 Task: Locate the nearest golf courses to Scottsdale, Arizona, and Phoenix, Arizona.
Action: Mouse moved to (83, 61)
Screenshot: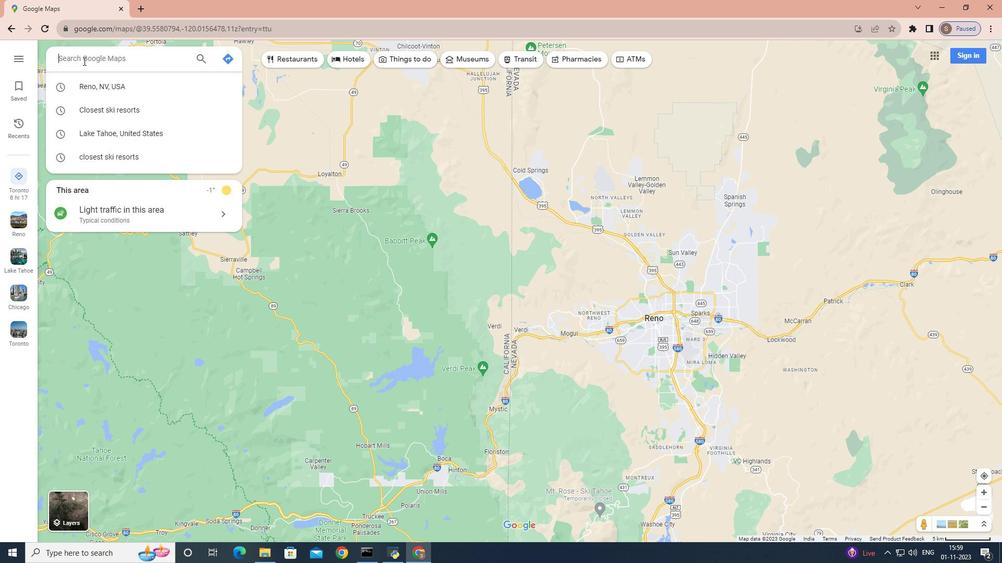 
Action: Mouse pressed left at (83, 61)
Screenshot: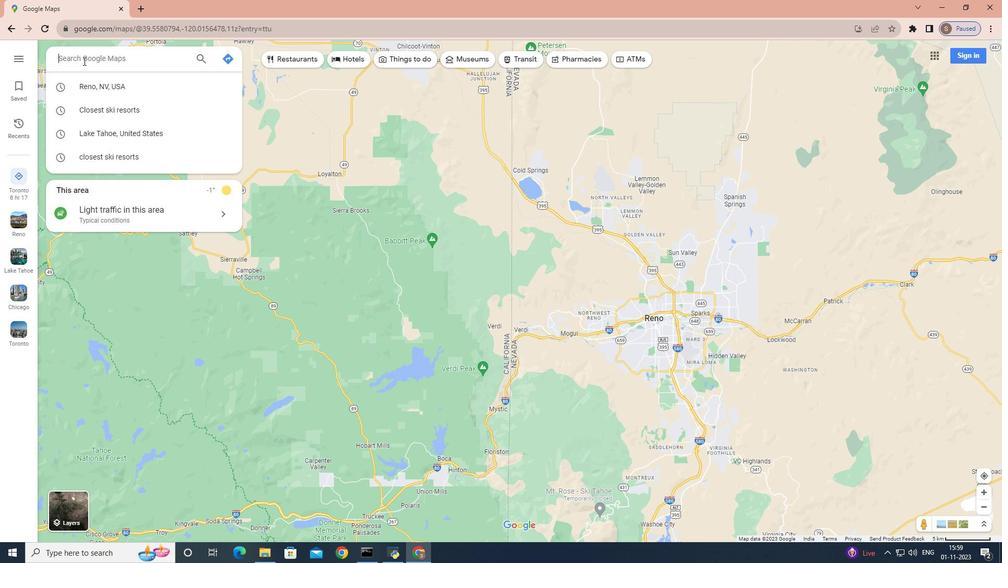 
Action: Key pressed <Key.shift>Scottsdale,<Key.space><Key.shift>Arizona<Key.enter>
Screenshot: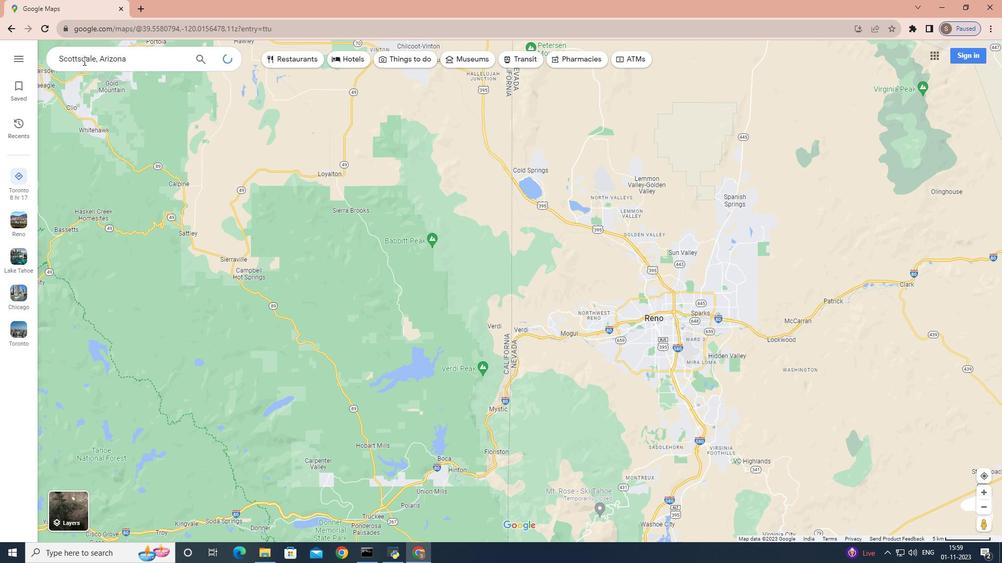 
Action: Mouse moved to (137, 234)
Screenshot: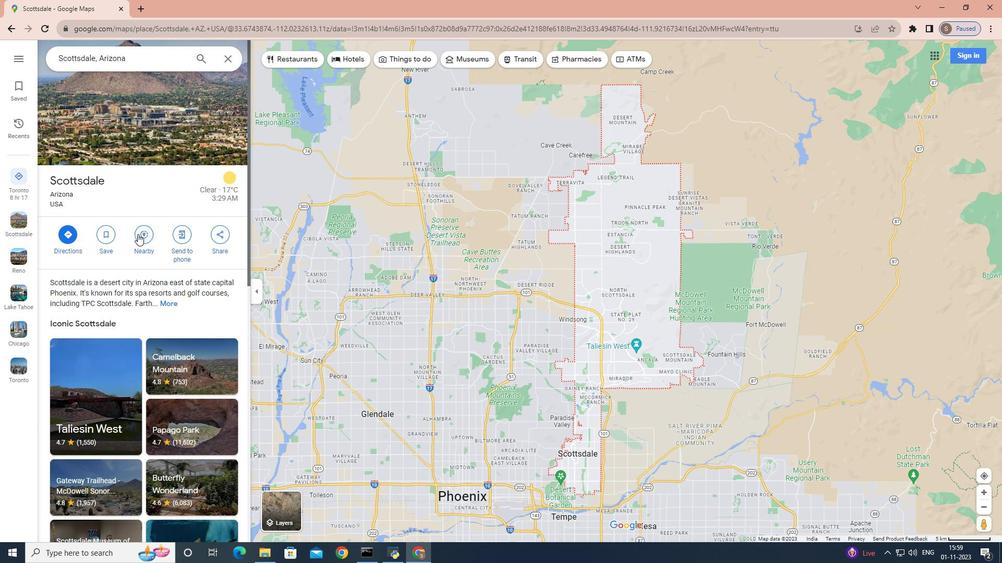 
Action: Mouse pressed left at (137, 234)
Screenshot: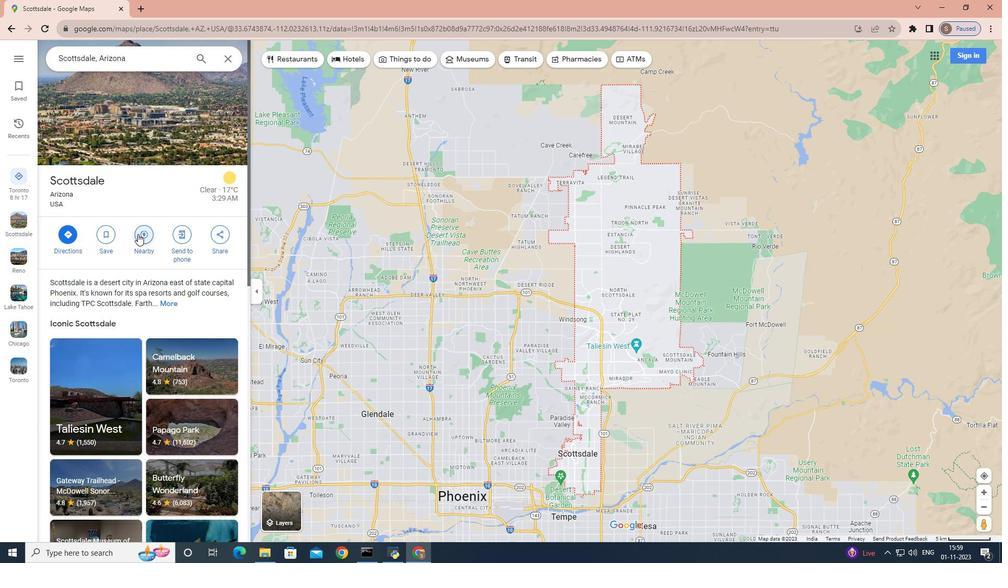 
Action: Key pressed nearest<Key.space>golf<Key.space>courses<Key.enter>
Screenshot: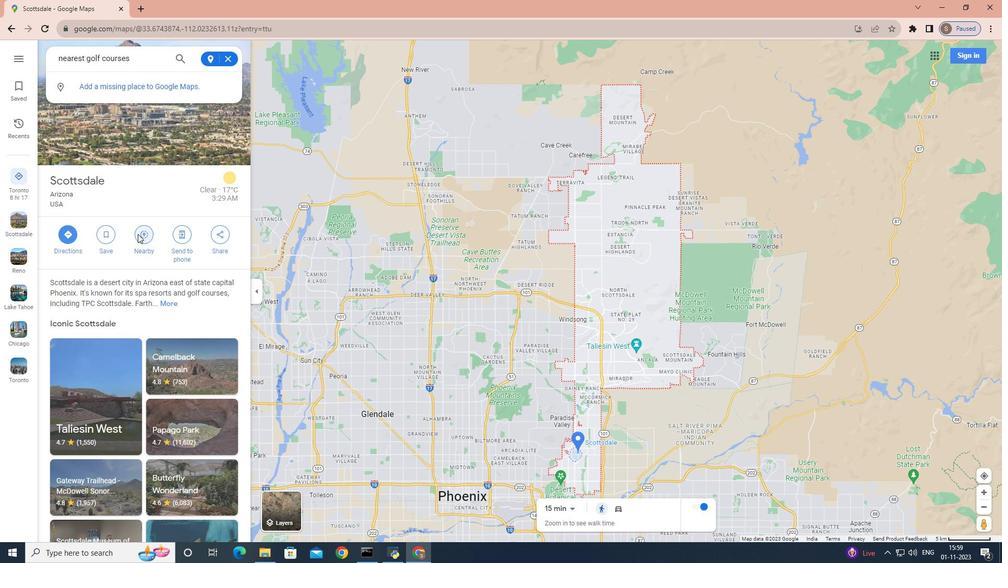
Action: Mouse moved to (230, 57)
Screenshot: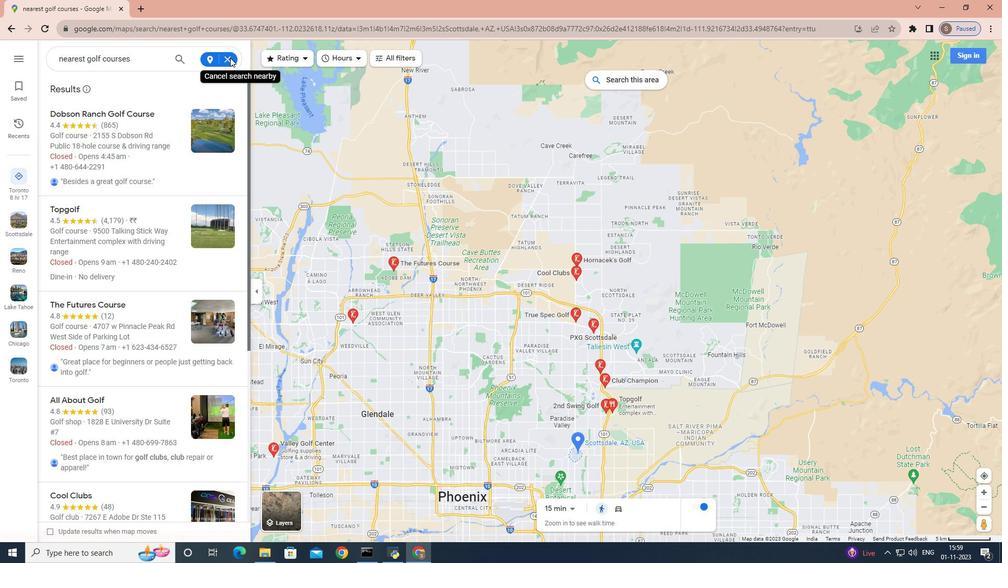 
Action: Mouse pressed left at (230, 57)
Screenshot: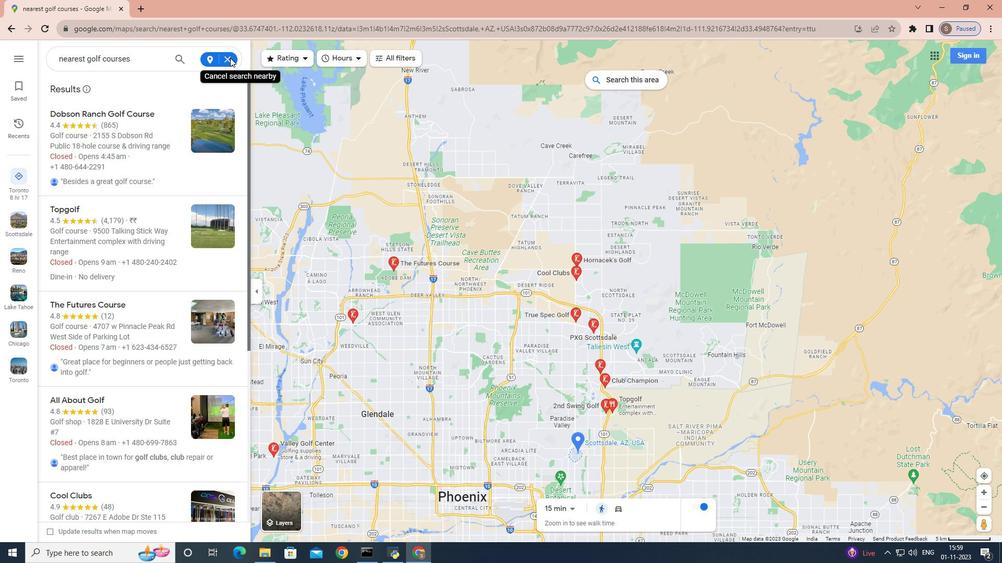 
Action: Mouse pressed left at (230, 57)
Screenshot: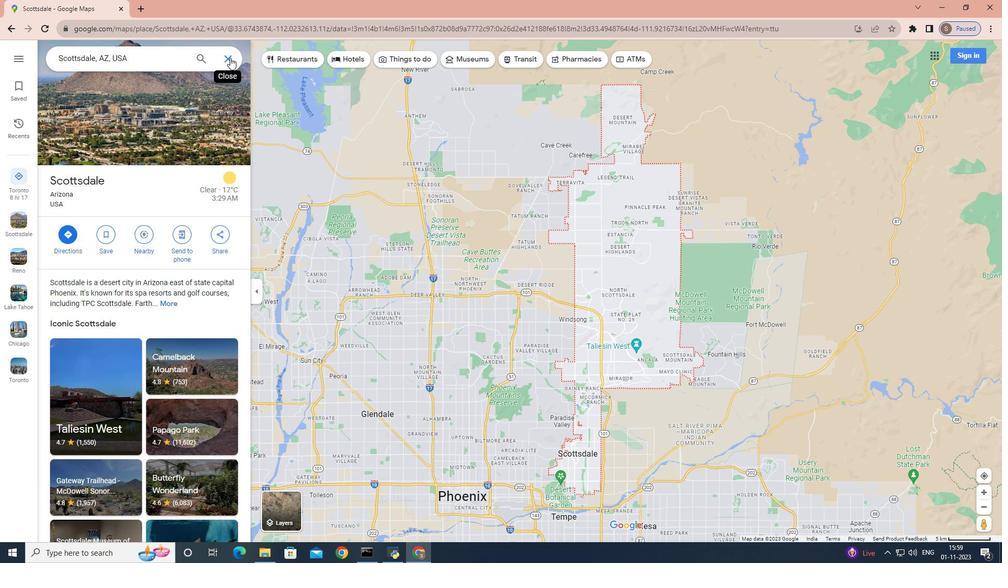 
Action: Key pressed <Key.shift>Phoenix,<Key.space><Key.shift>Arizona<Key.enter>
Screenshot: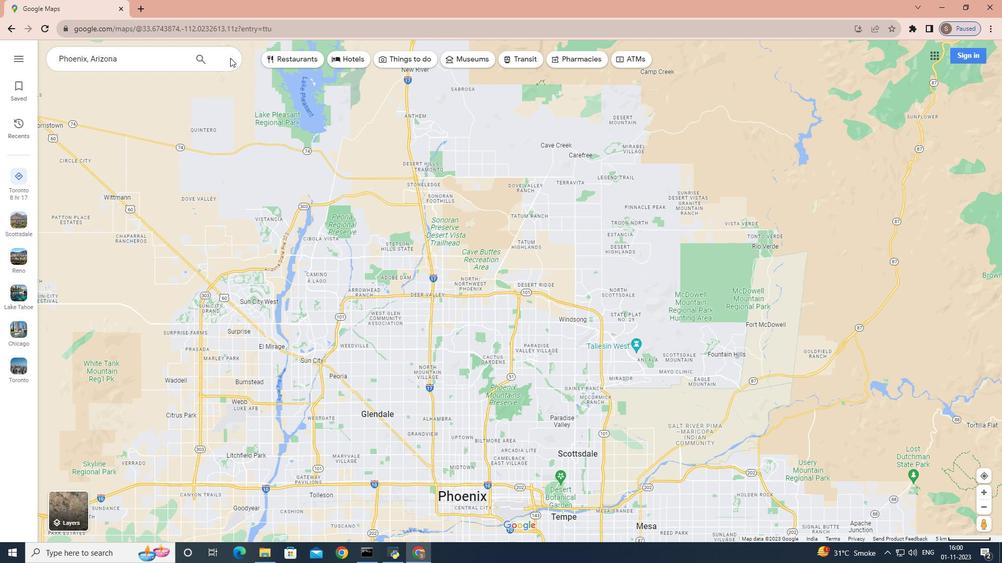 
Action: Mouse moved to (138, 227)
Screenshot: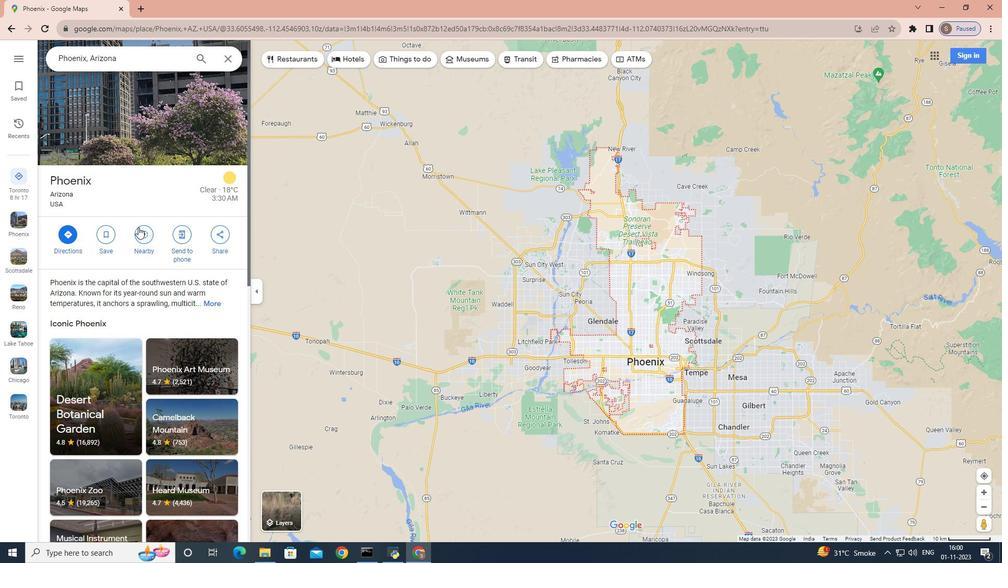 
Action: Mouse pressed left at (138, 227)
Screenshot: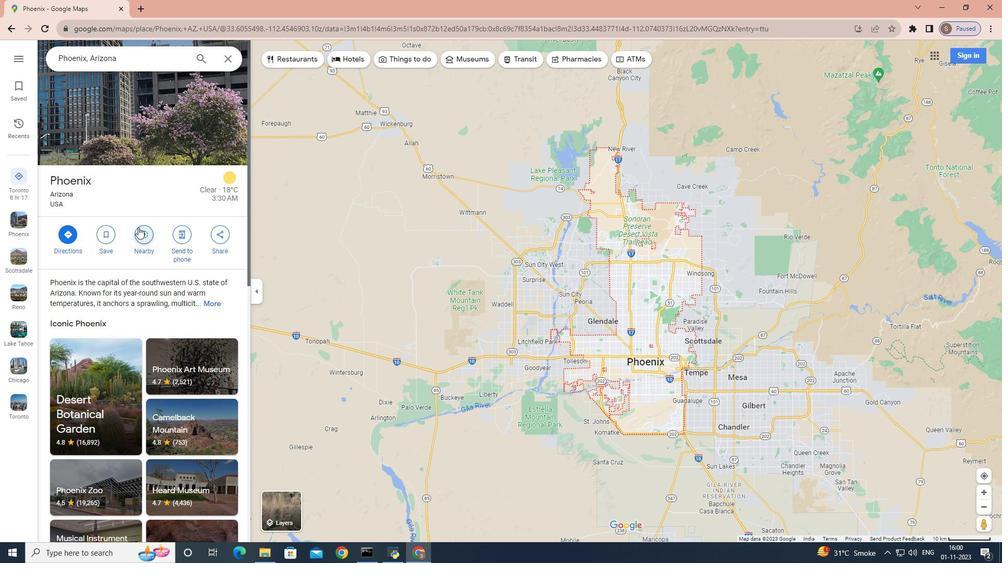 
Action: Mouse moved to (140, 229)
Screenshot: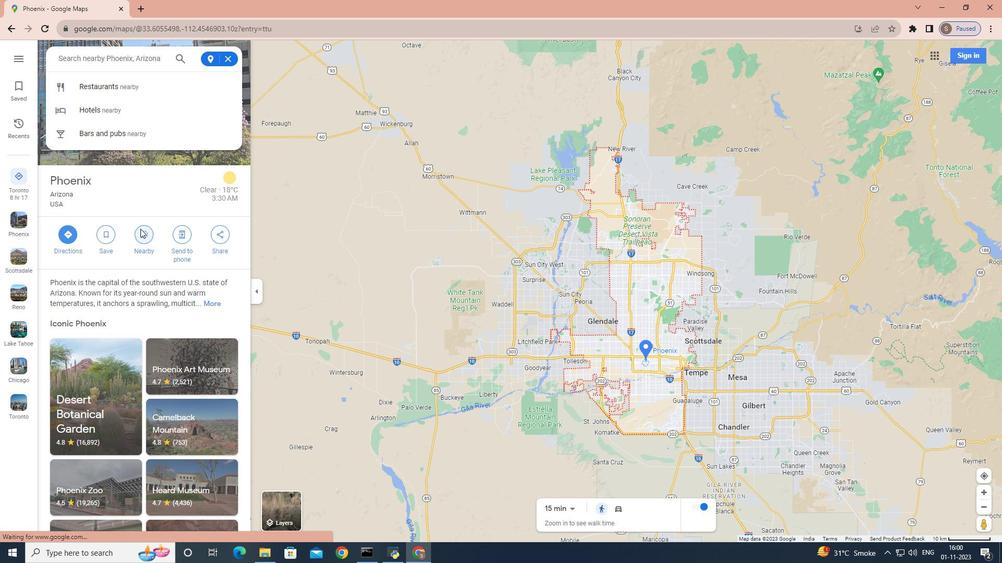 
Action: Key pressed nearest<Key.space>golf<Key.space>coue<Key.backspace>rses<Key.space>to<Key.space><Key.shift><Key.shift><Key.shift><Key.shift>Scottsdale<Key.enter>
Screenshot: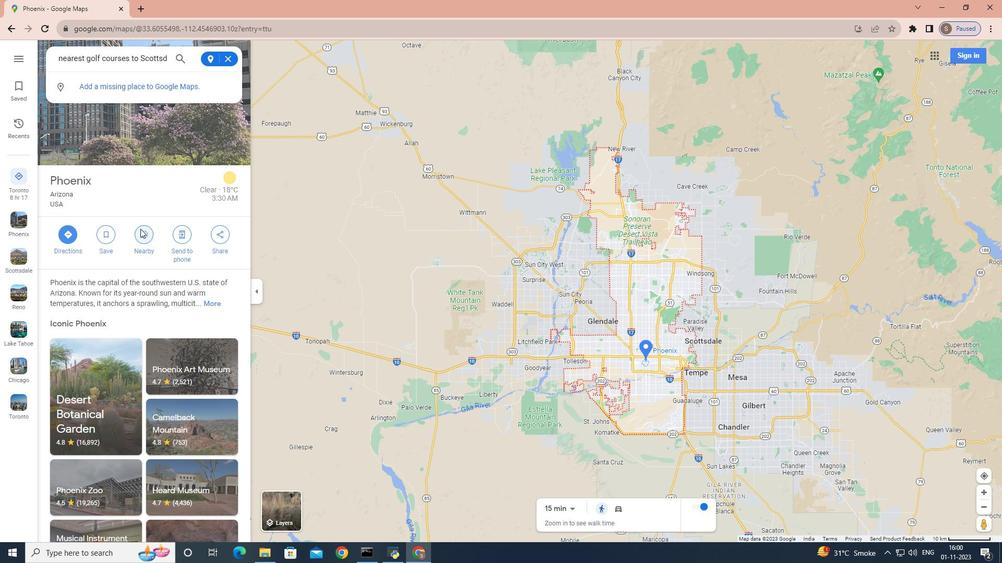 
Action: Mouse moved to (143, 233)
Screenshot: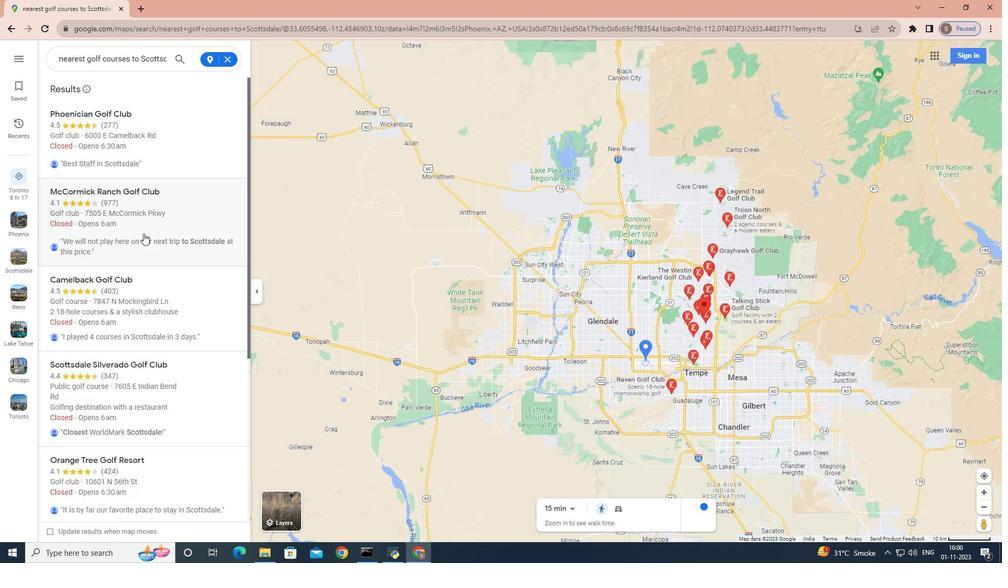 
